 Task: Set a user account picture for the newly created user.
Action: Mouse moved to (8, 7)
Screenshot: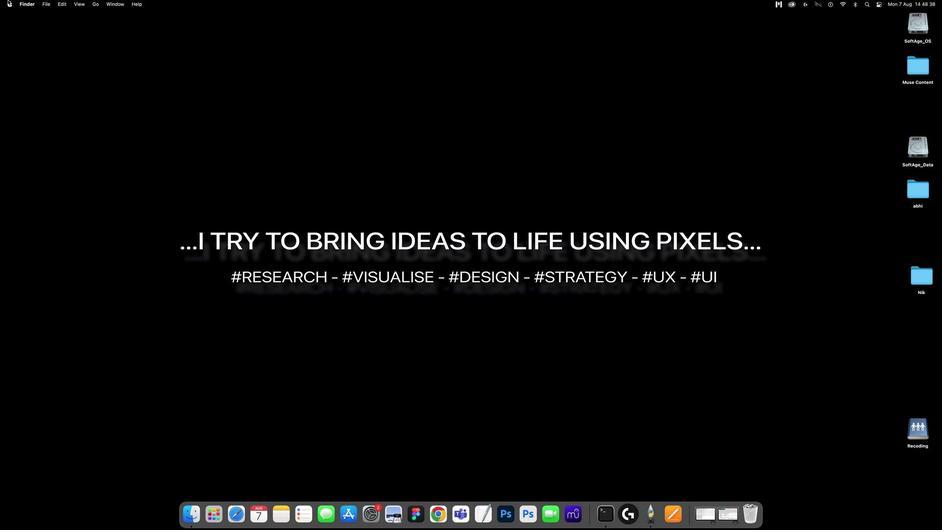 
Action: Mouse pressed left at (8, 7)
Screenshot: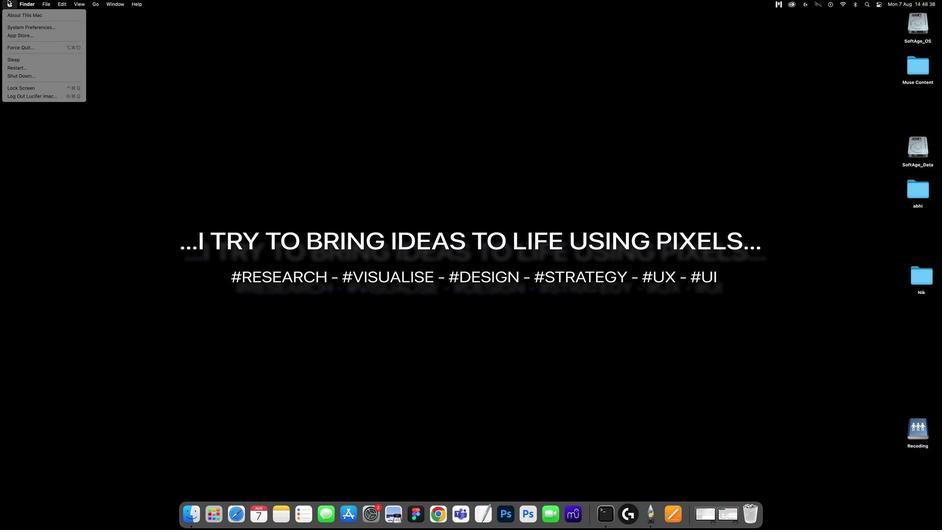 
Action: Mouse moved to (13, 35)
Screenshot: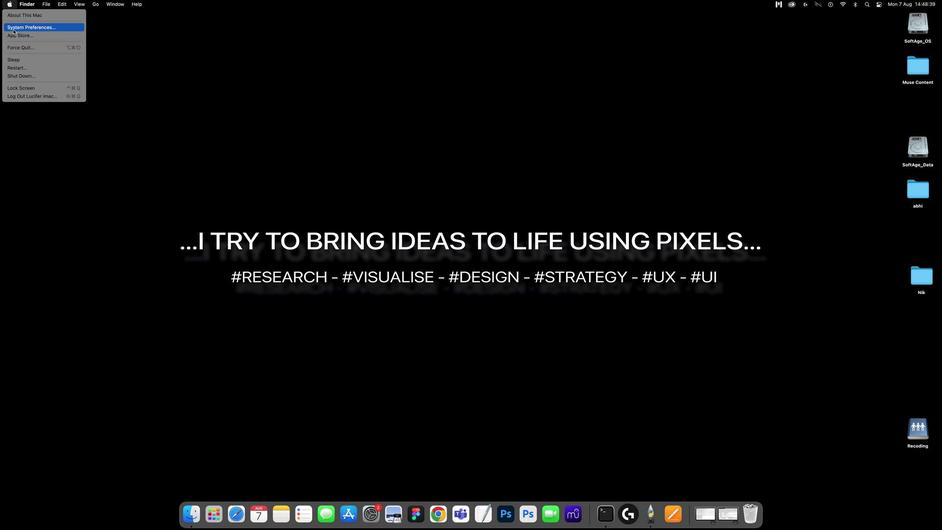
Action: Mouse pressed left at (13, 35)
Screenshot: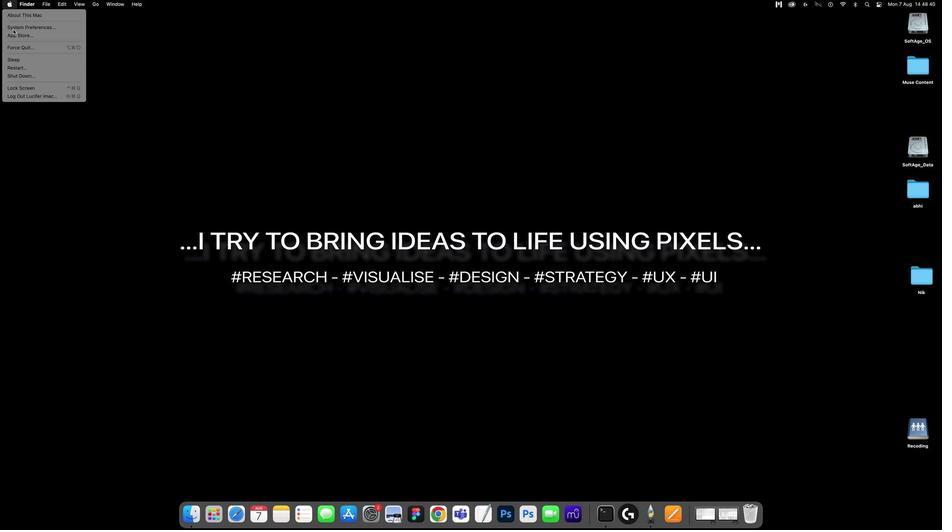 
Action: Mouse moved to (419, 251)
Screenshot: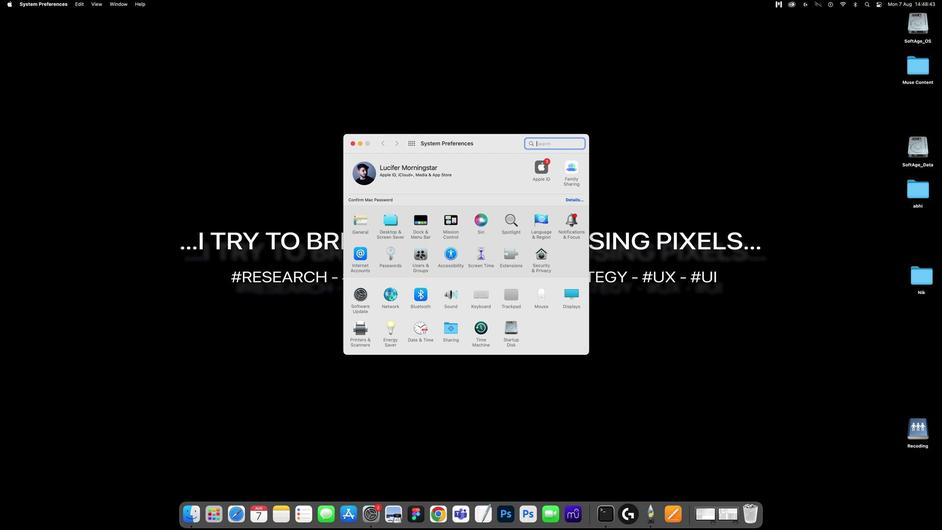 
Action: Mouse pressed left at (419, 251)
Screenshot: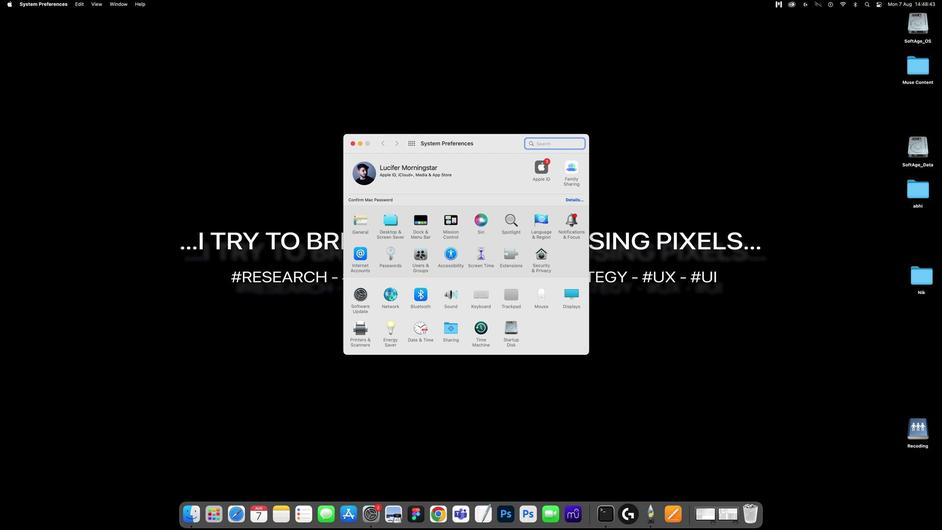 
Action: Mouse moved to (354, 284)
Screenshot: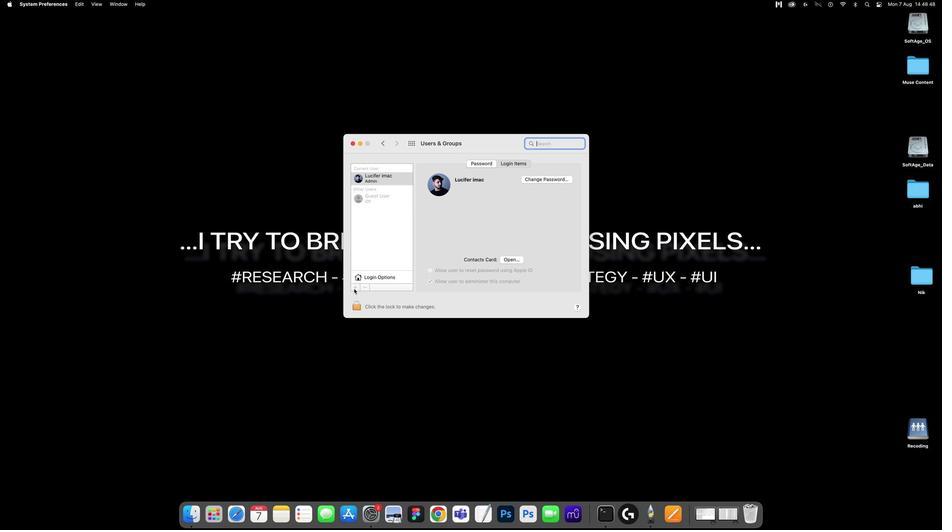 
Action: Mouse pressed left at (354, 284)
Screenshot: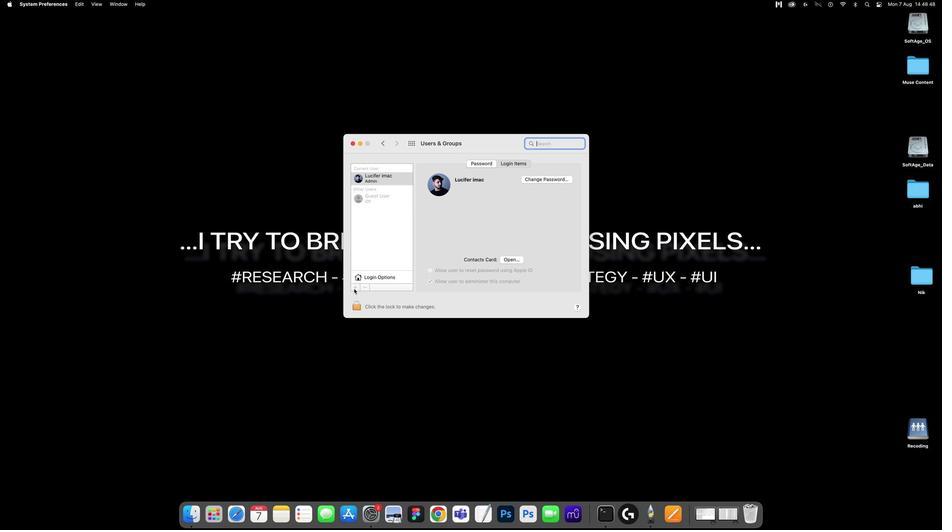 
Action: Mouse moved to (354, 284)
Screenshot: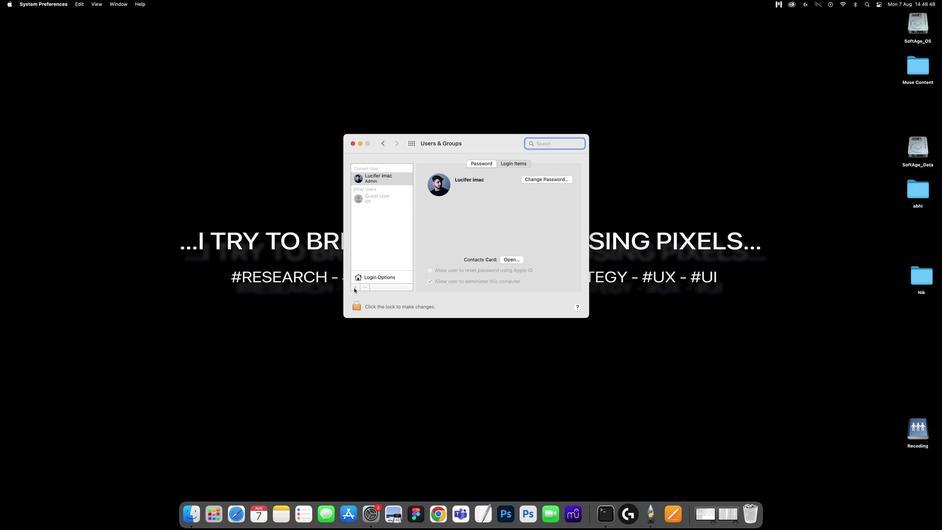 
Action: Mouse pressed left at (354, 284)
Screenshot: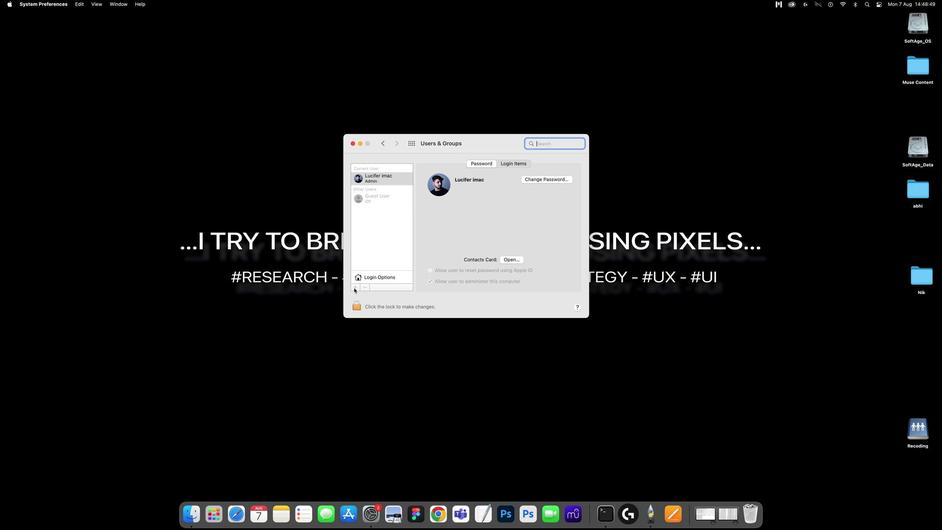 
Action: Mouse moved to (357, 303)
Screenshot: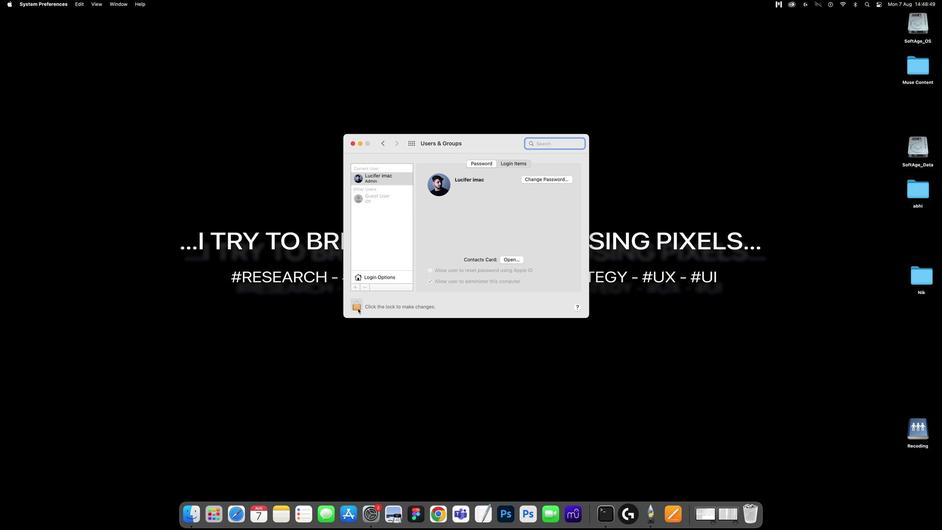 
Action: Mouse pressed left at (357, 303)
Screenshot: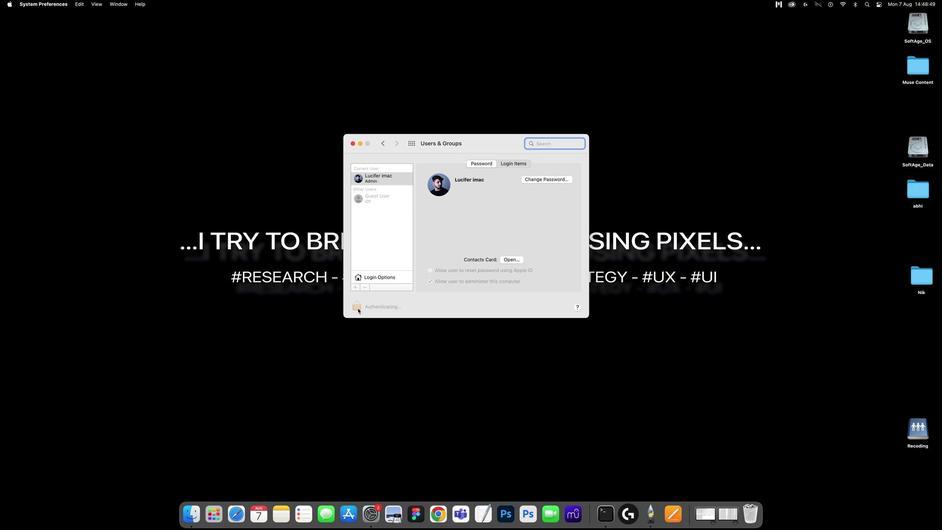 
Action: Mouse moved to (355, 283)
Screenshot: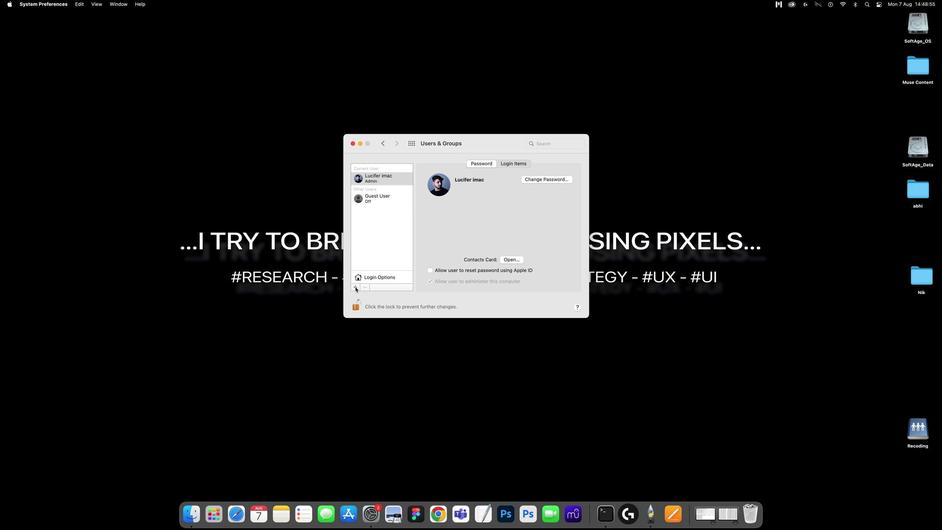 
Action: Mouse pressed left at (355, 283)
Screenshot: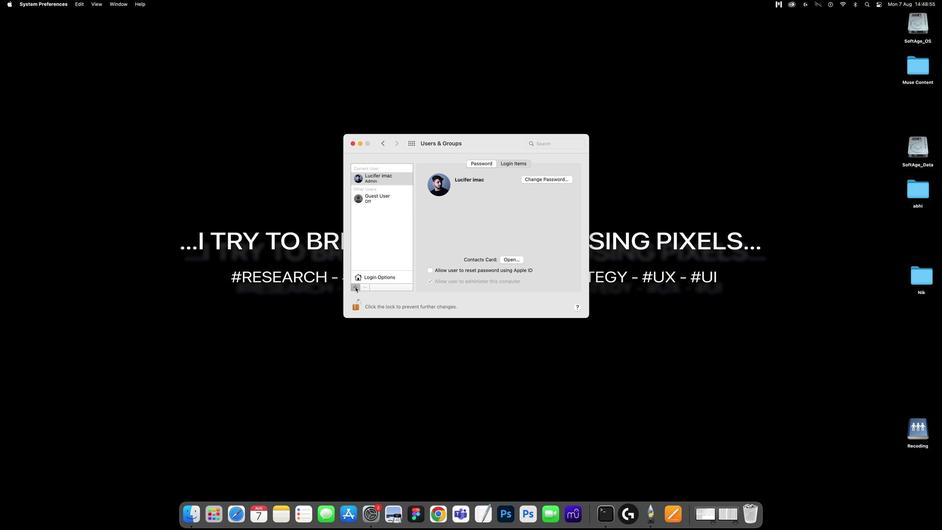 
Action: Key pressed Key.caps_lock'L'Key.caps_lock'u''c''i''f''e''r'Key.spaceKey.caps_lock'M'Key.caps_lock'o''r''n''i''n''g''s''t''a''r'
Screenshot: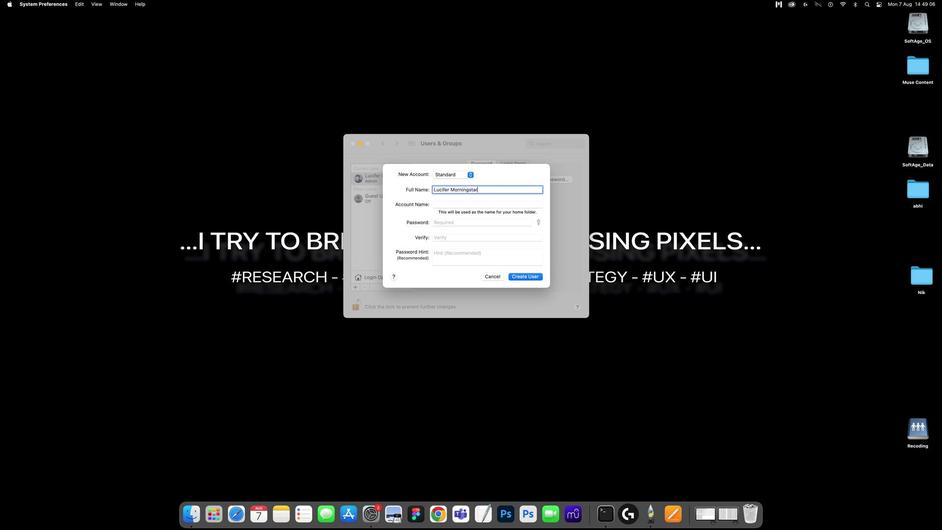 
Action: Mouse moved to (483, 170)
Screenshot: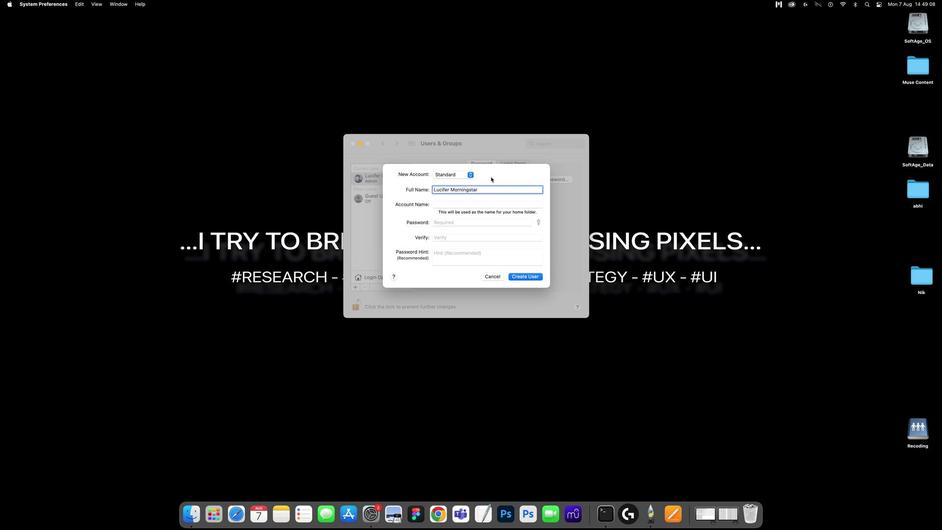 
Action: Mouse pressed left at (483, 170)
Screenshot: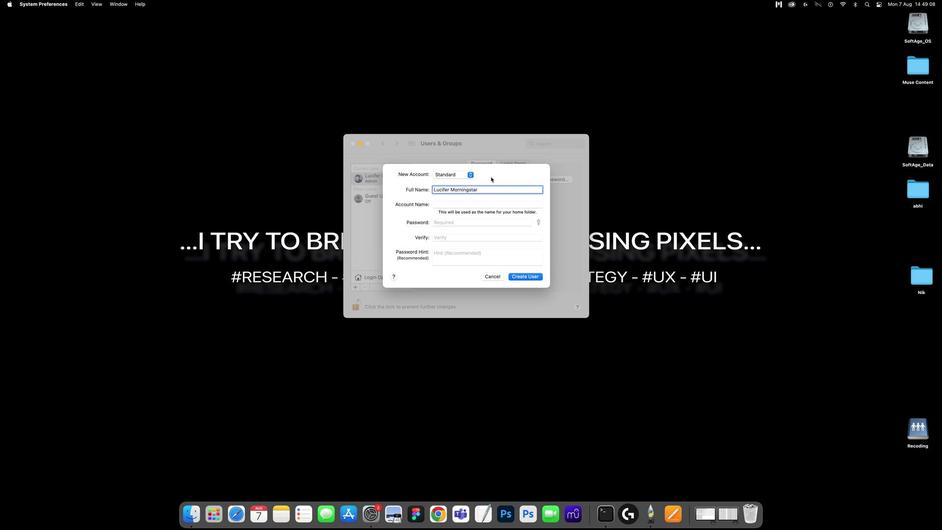 
Action: Mouse moved to (450, 188)
Screenshot: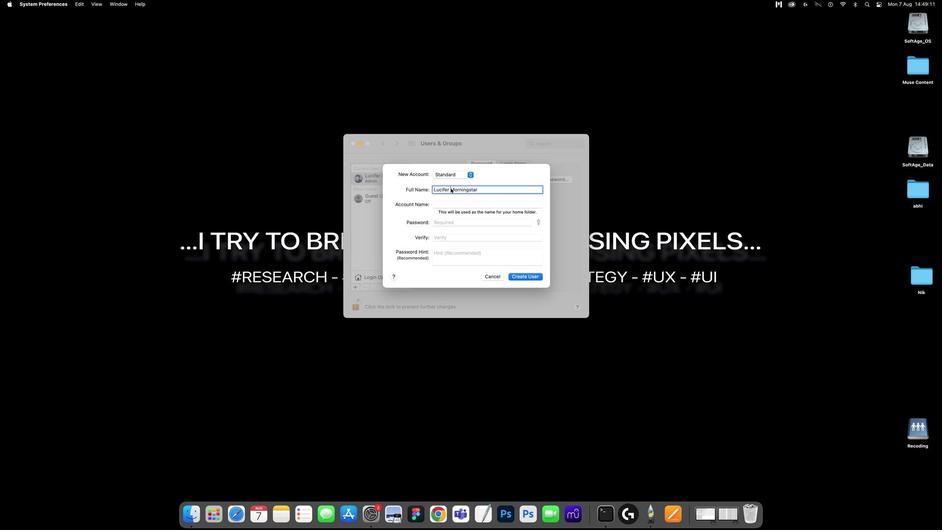 
Action: Mouse pressed left at (450, 188)
Screenshot: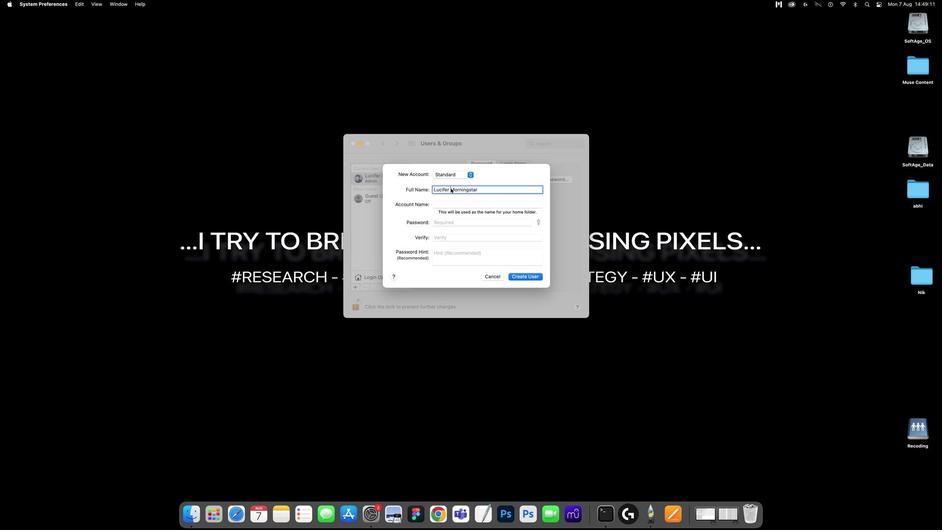 
Action: Mouse moved to (463, 204)
Screenshot: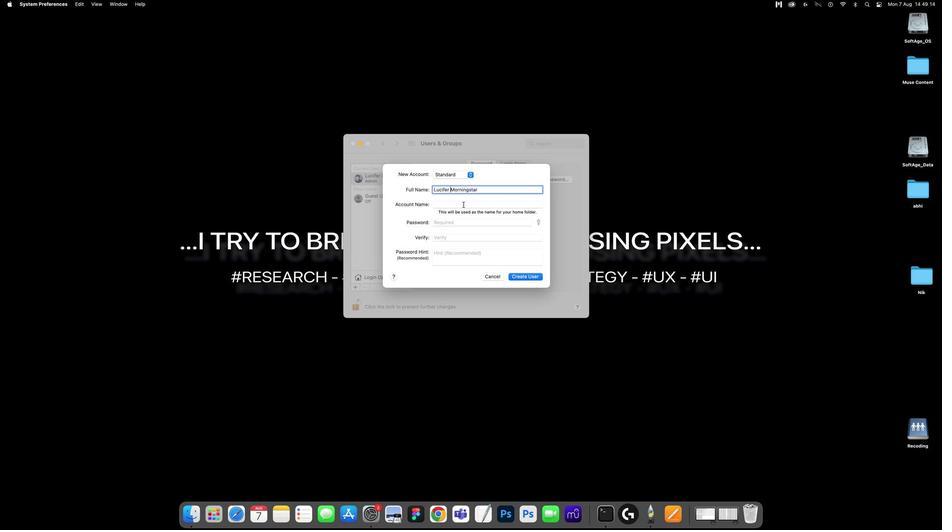 
Action: Mouse pressed left at (463, 204)
Screenshot: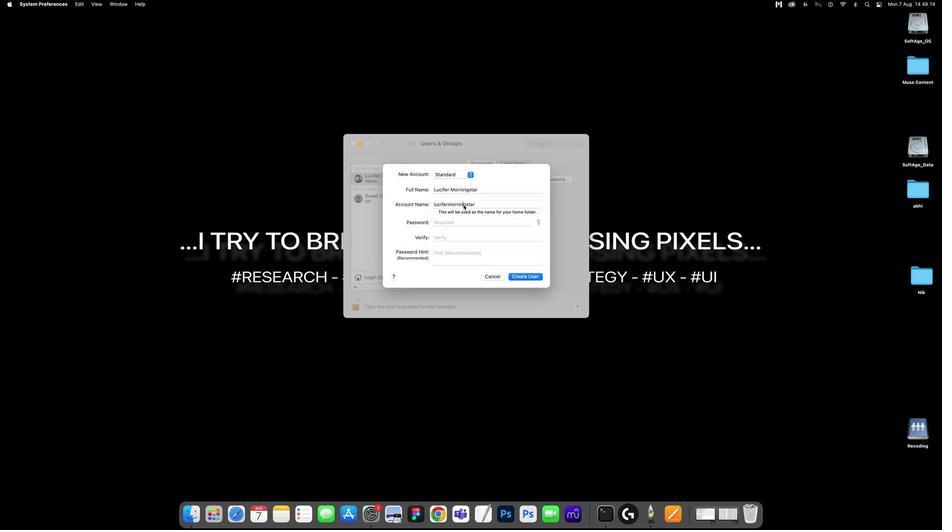 
Action: Mouse moved to (454, 220)
Screenshot: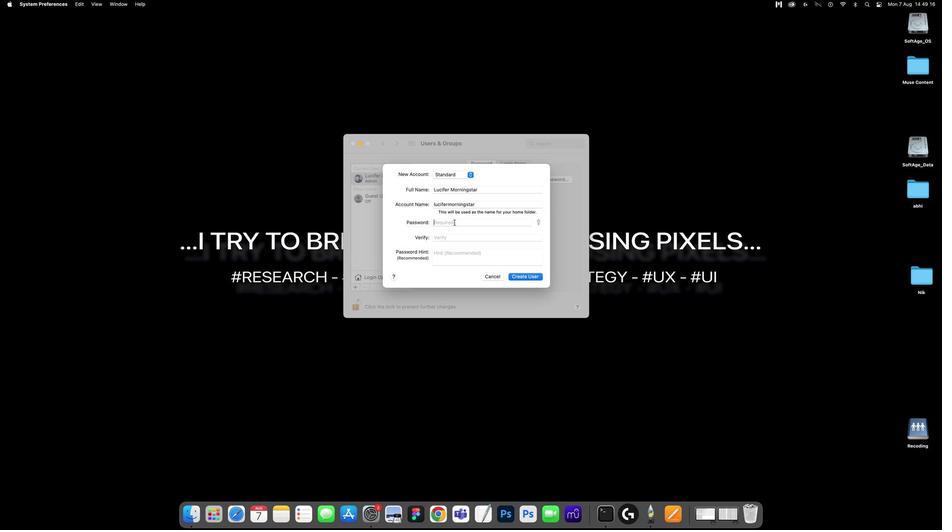 
Action: Mouse pressed left at (454, 220)
Screenshot: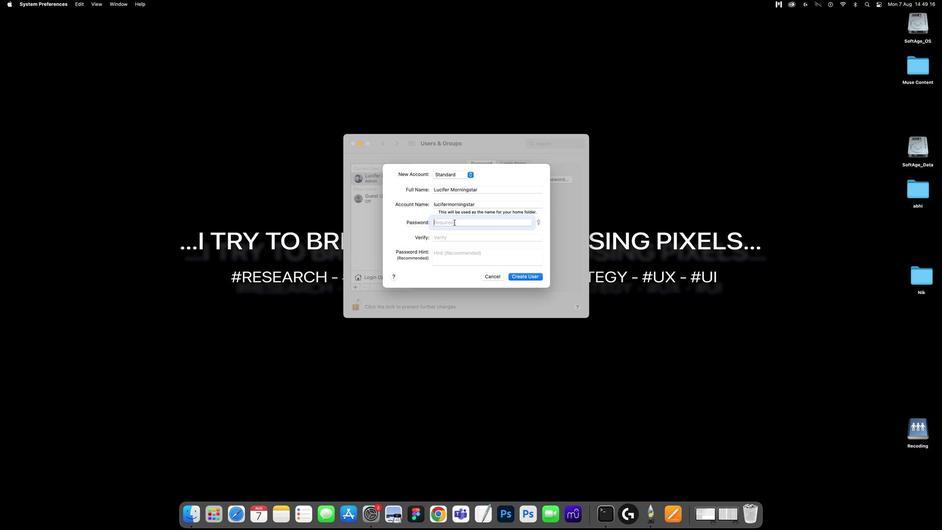
Action: Mouse moved to (453, 238)
Screenshot: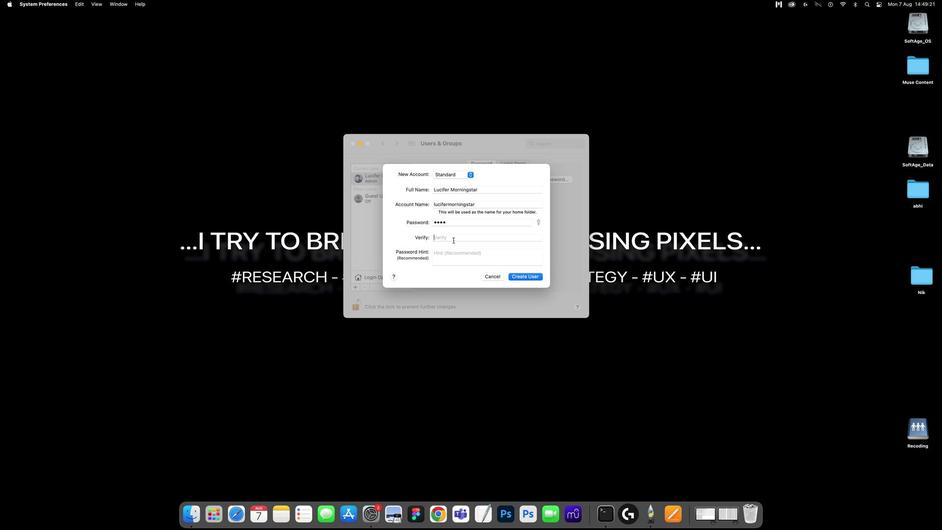 
Action: Mouse pressed left at (453, 238)
Screenshot: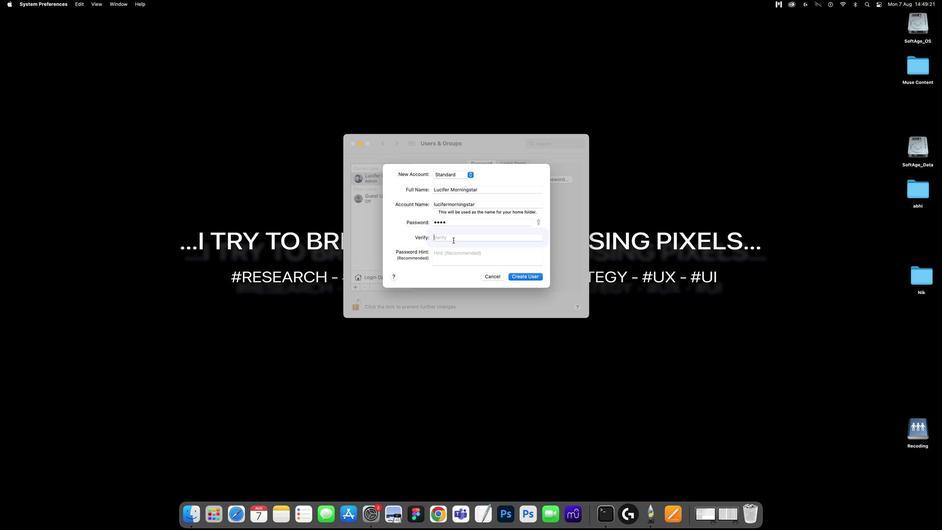 
Action: Mouse moved to (450, 175)
Screenshot: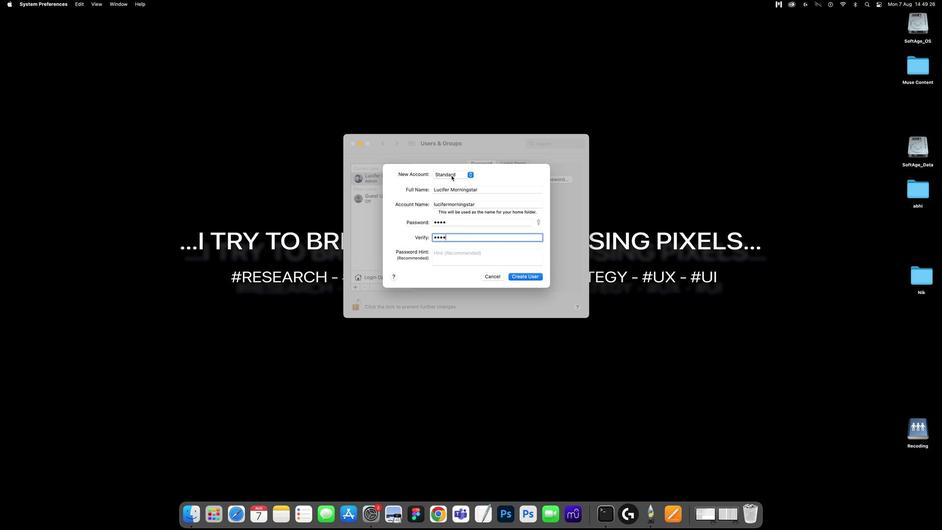 
Action: Mouse pressed left at (450, 175)
Screenshot: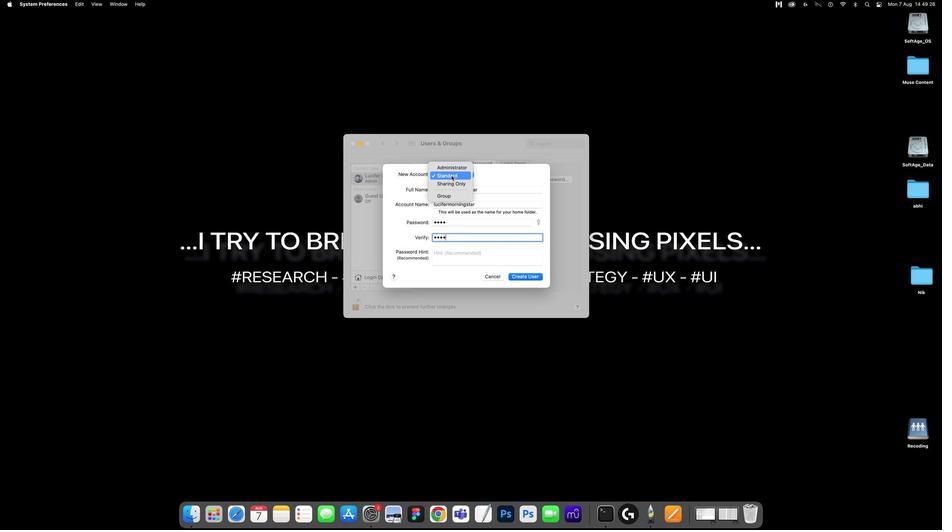
Action: Mouse pressed left at (450, 175)
Screenshot: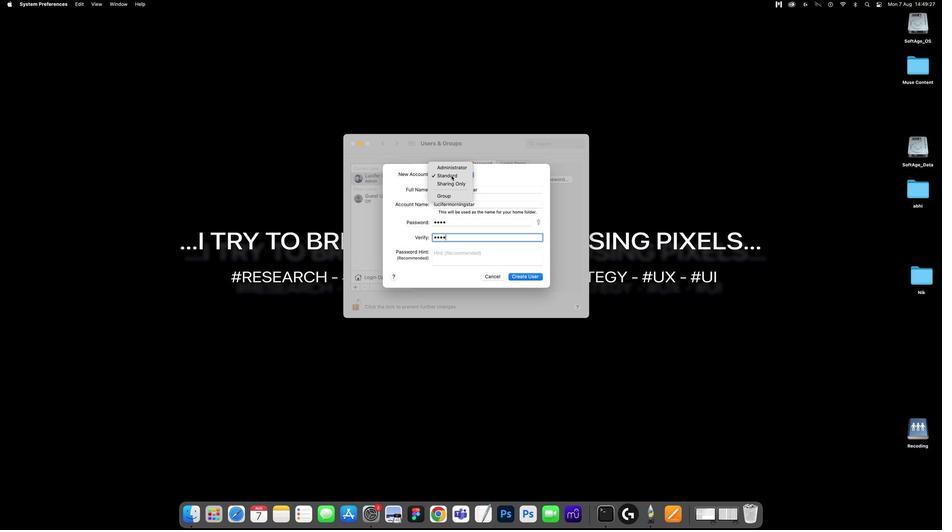 
Action: Mouse moved to (462, 251)
Screenshot: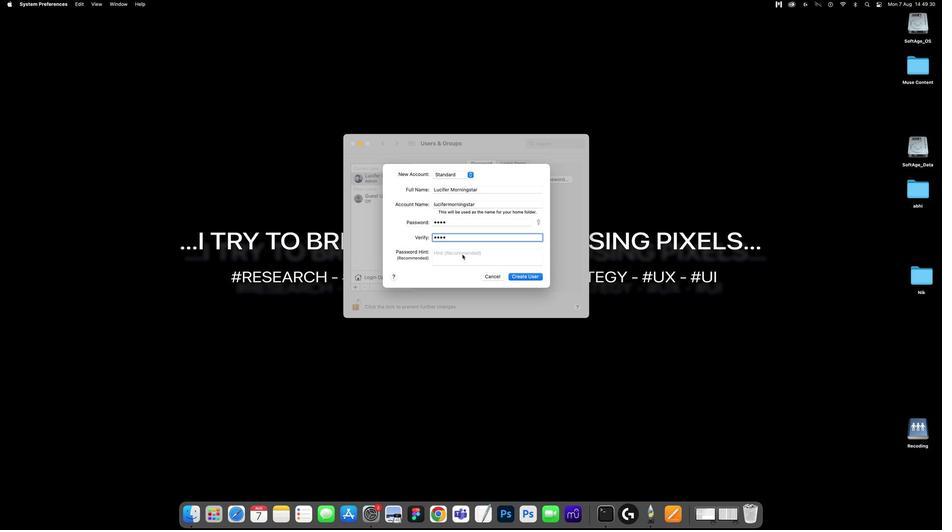 
Action: Mouse pressed left at (462, 251)
Screenshot: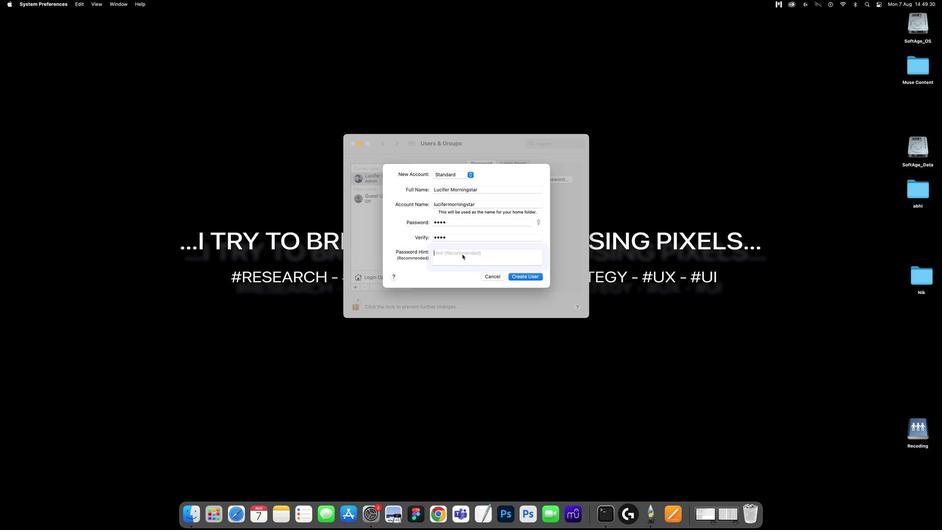 
Action: Key pressed '1''2''3''4'
Screenshot: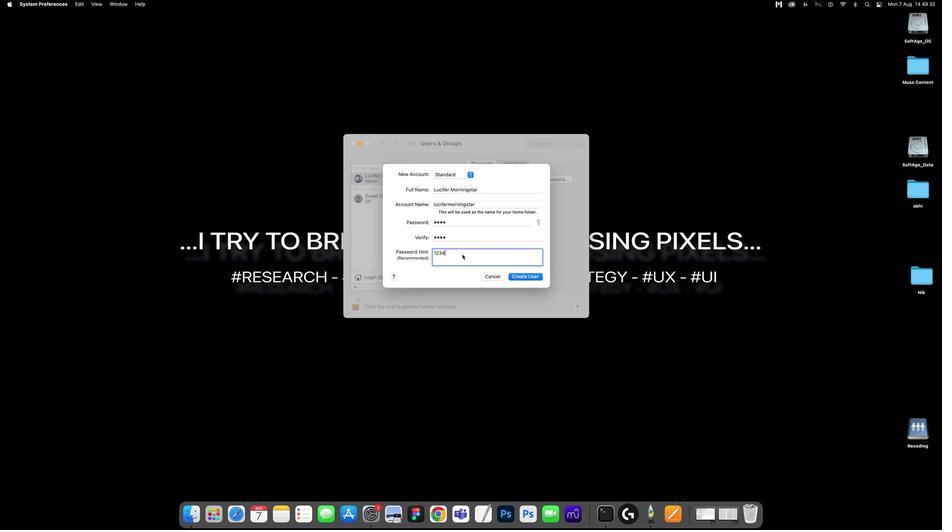 
Action: Mouse moved to (522, 275)
Screenshot: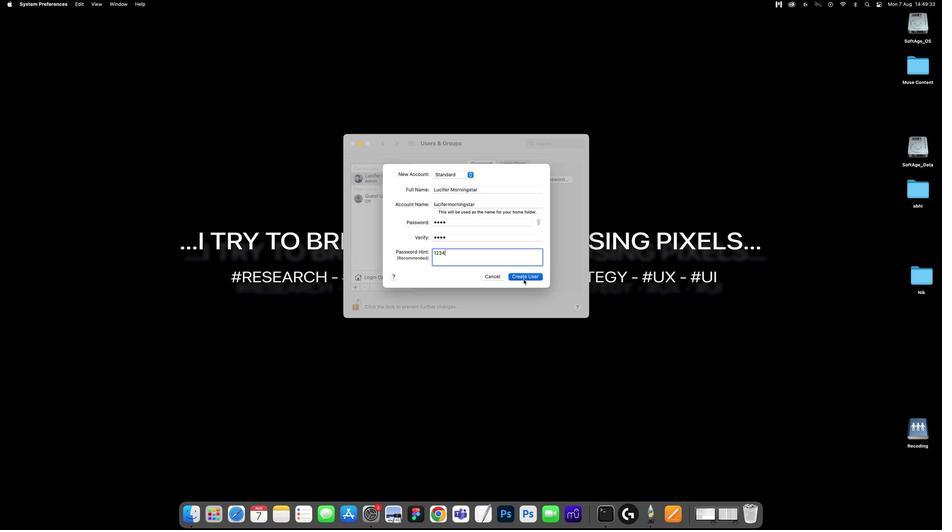 
Action: Mouse pressed left at (522, 275)
Screenshot: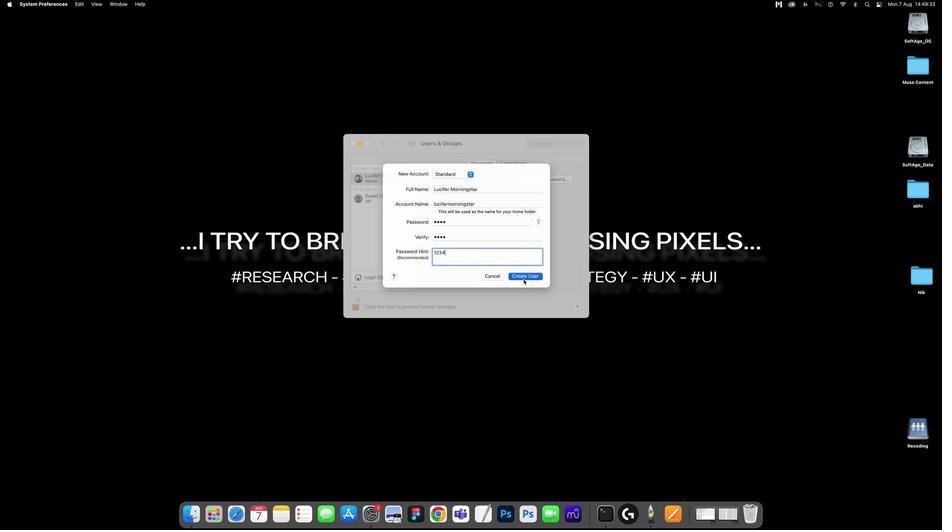 
Action: Mouse moved to (375, 197)
Screenshot: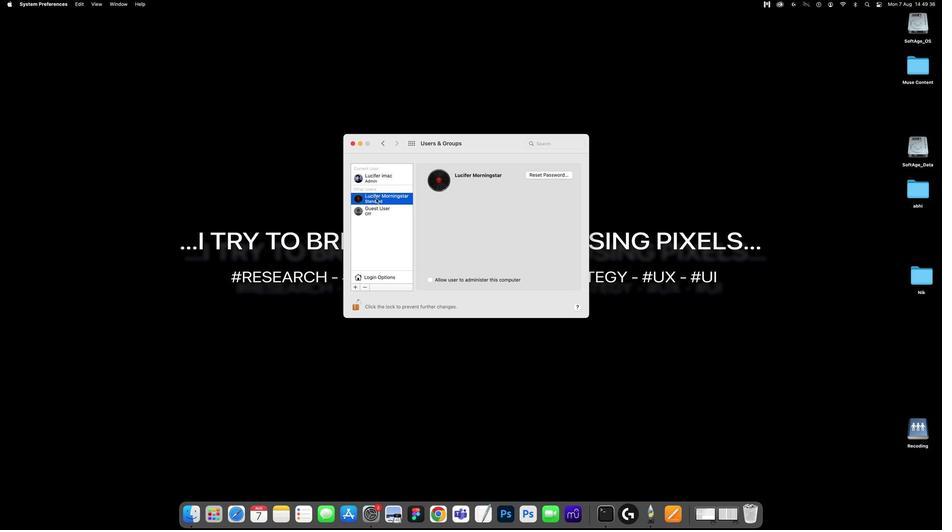 
Action: Mouse pressed left at (375, 197)
Screenshot: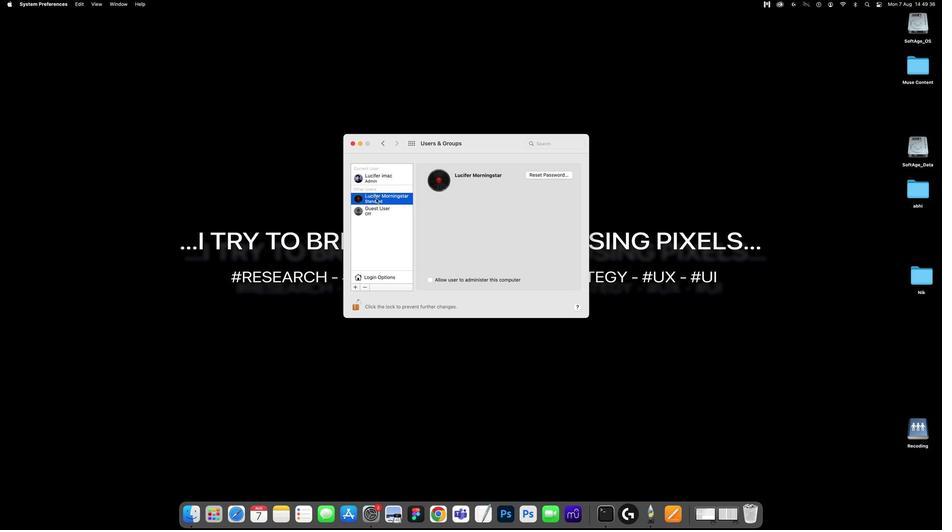 
Action: Mouse moved to (434, 187)
Screenshot: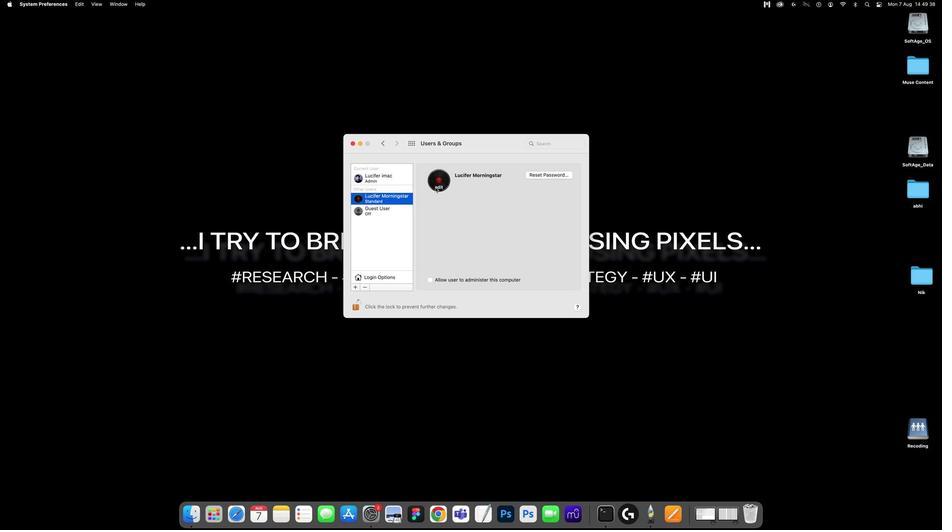 
Action: Mouse pressed left at (434, 187)
Screenshot: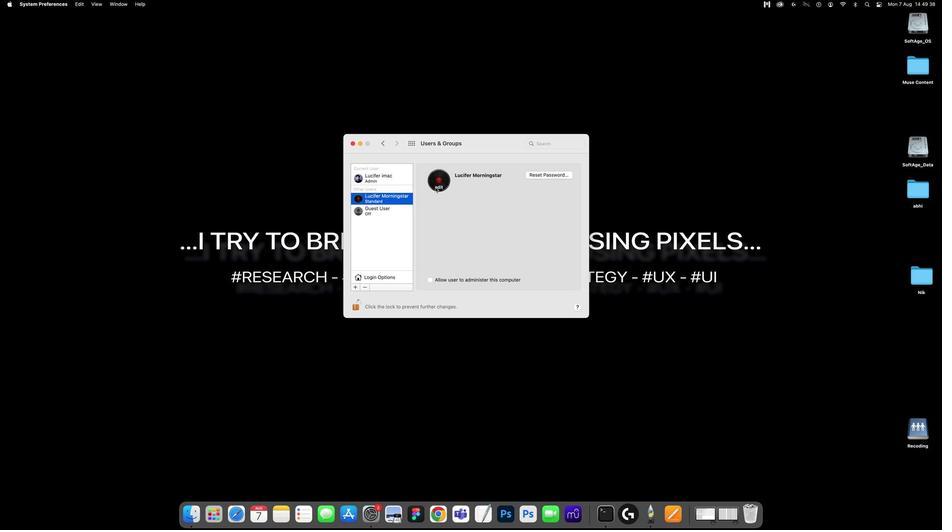 
Action: Mouse moved to (490, 191)
Screenshot: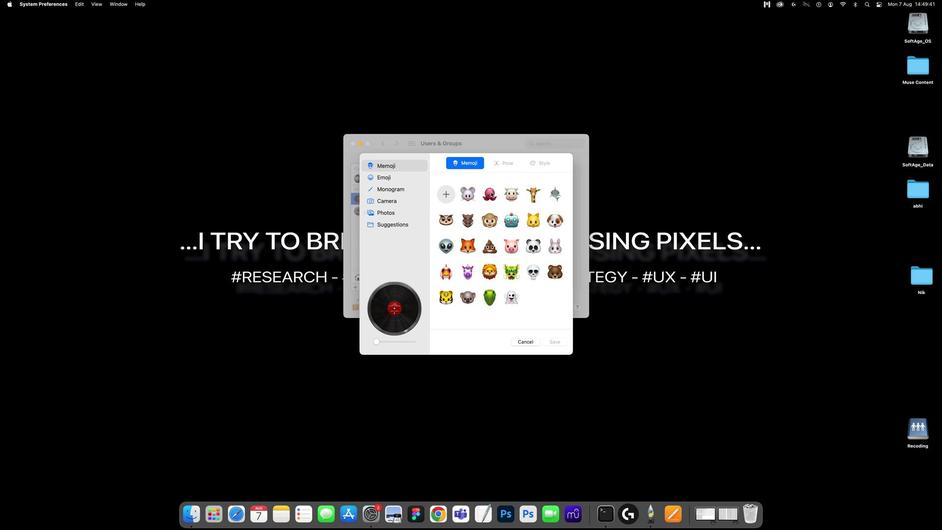 
Action: Mouse pressed left at (490, 191)
Screenshot: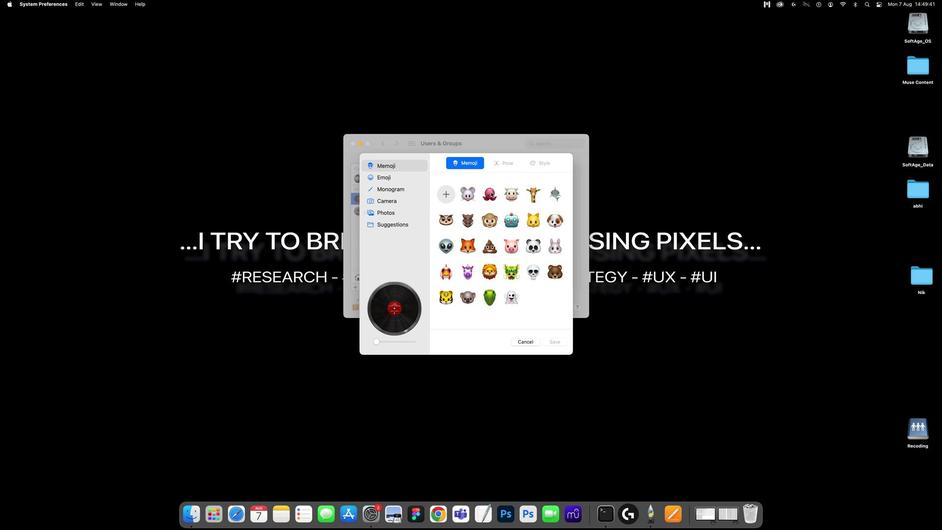 
Action: Mouse pressed left at (490, 191)
Screenshot: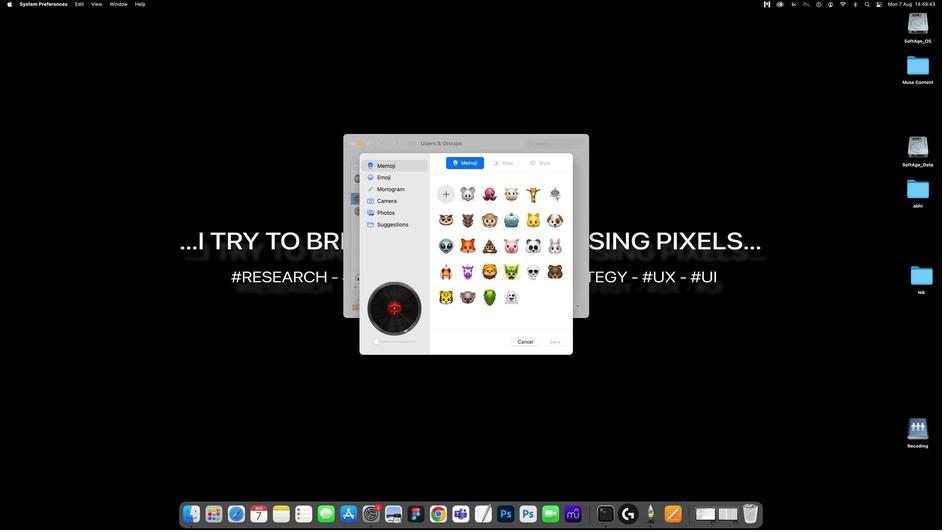 
Action: Mouse moved to (552, 338)
Screenshot: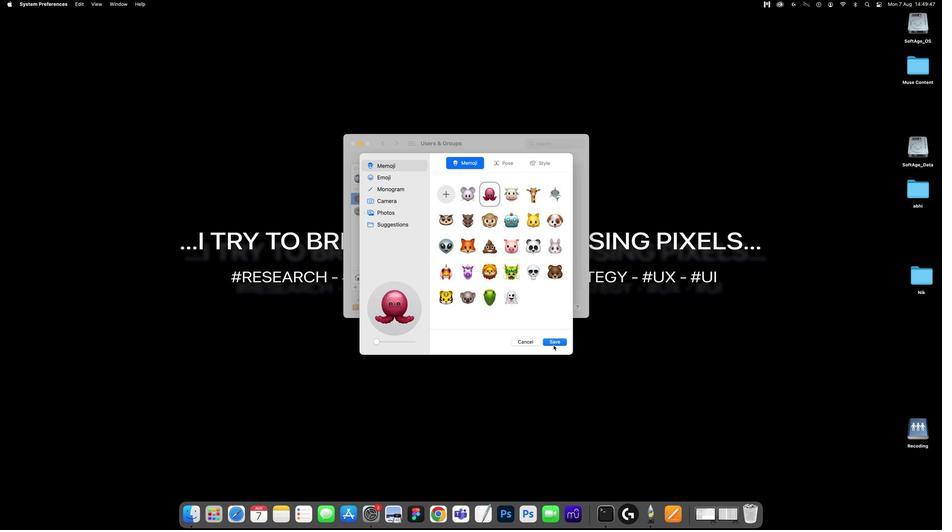
Action: Mouse pressed left at (552, 338)
Screenshot: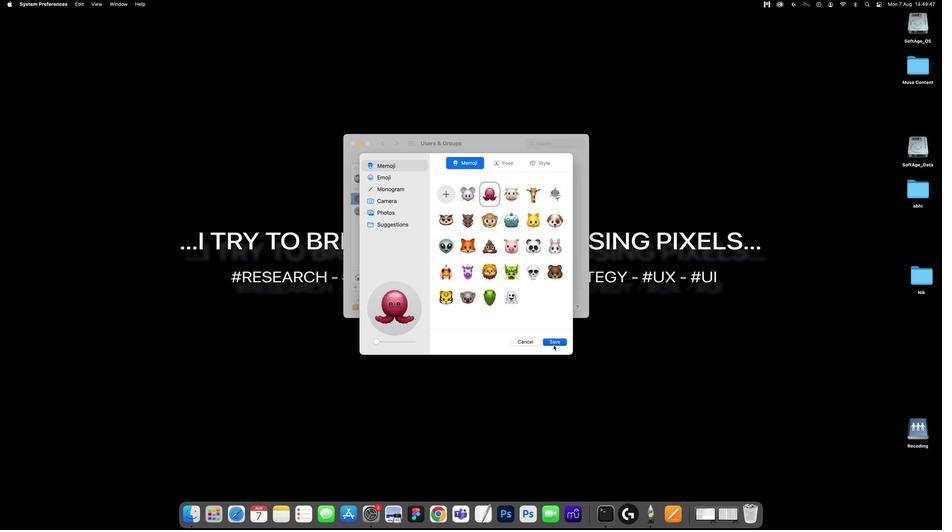 
Action: Mouse moved to (492, 199)
Screenshot: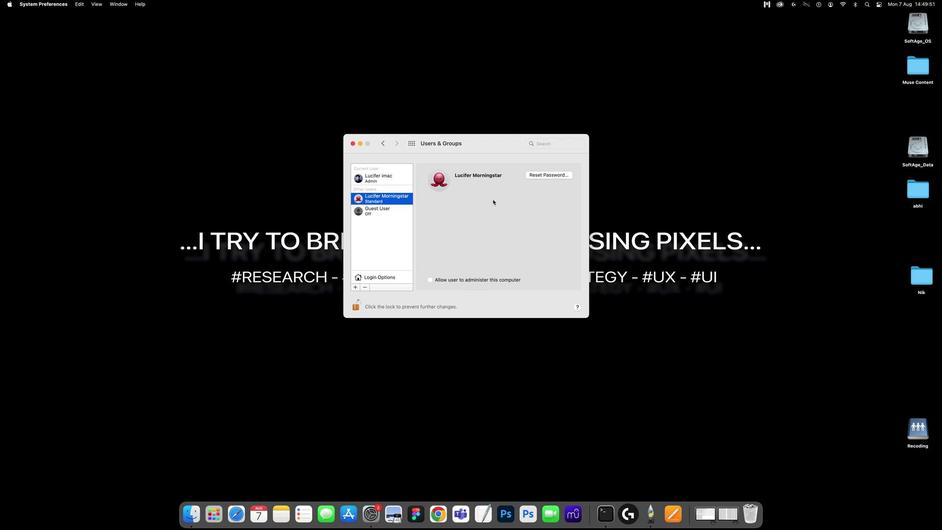 
Action: Mouse pressed left at (492, 199)
Screenshot: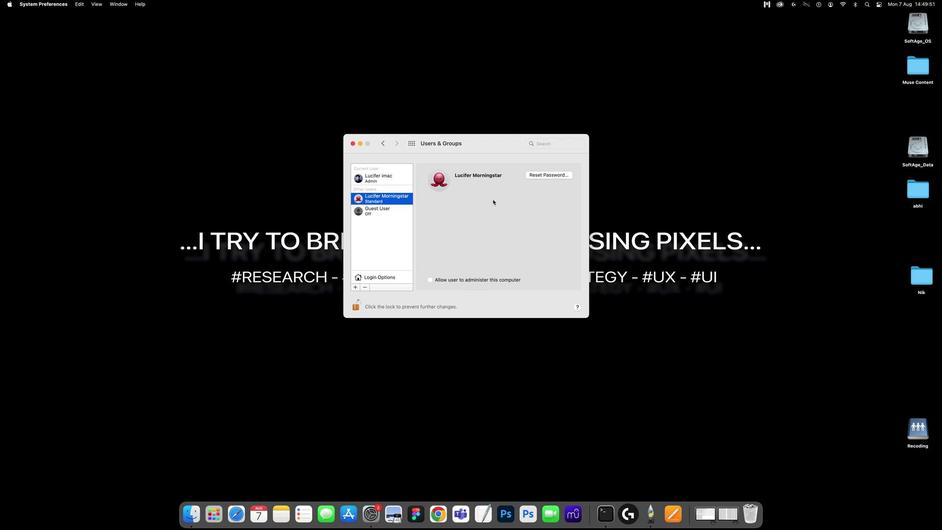 
Action: Mouse moved to (455, 214)
Screenshot: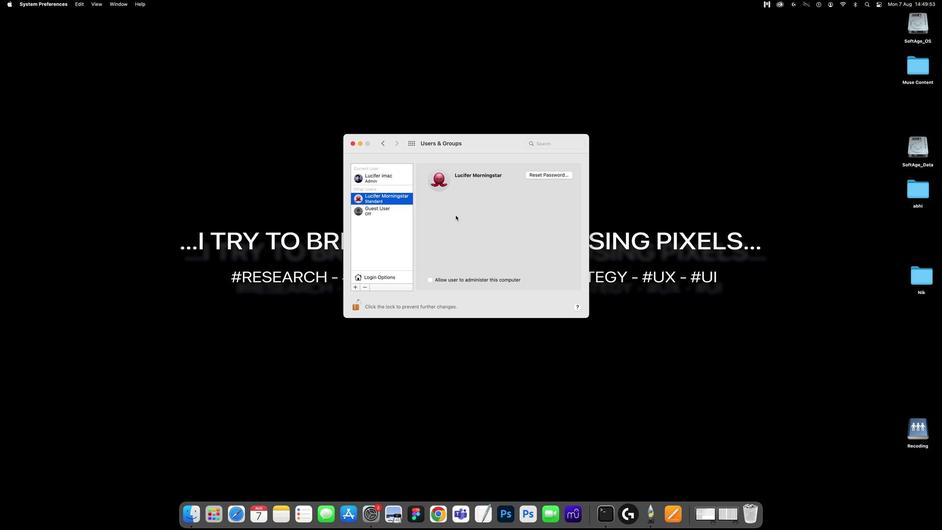 
